Task: Create a due date automation trigger when advanced on, 2 hours before a card is due add basic with the green label.
Action: Mouse moved to (880, 277)
Screenshot: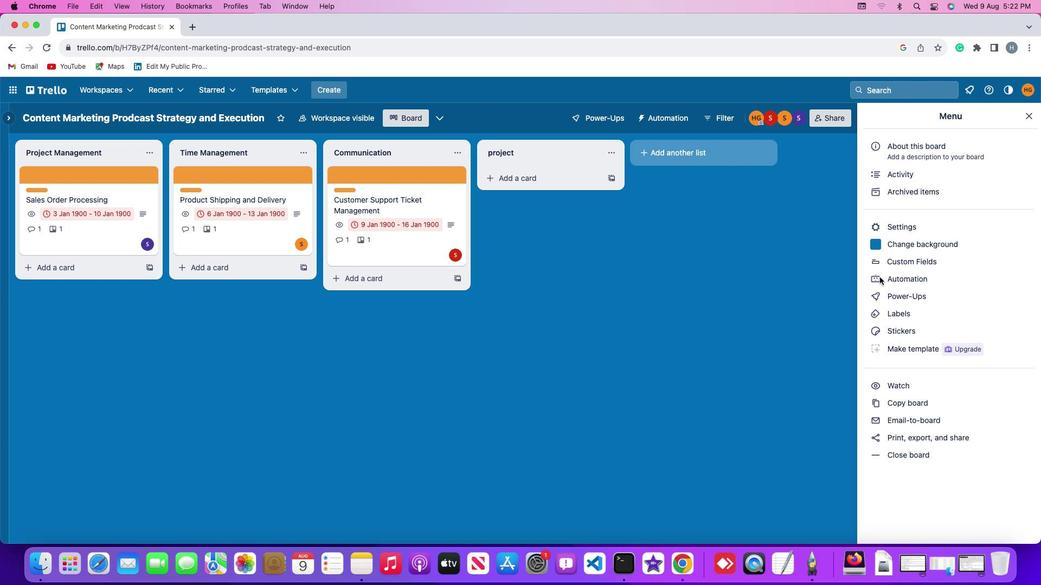 
Action: Mouse pressed left at (880, 277)
Screenshot: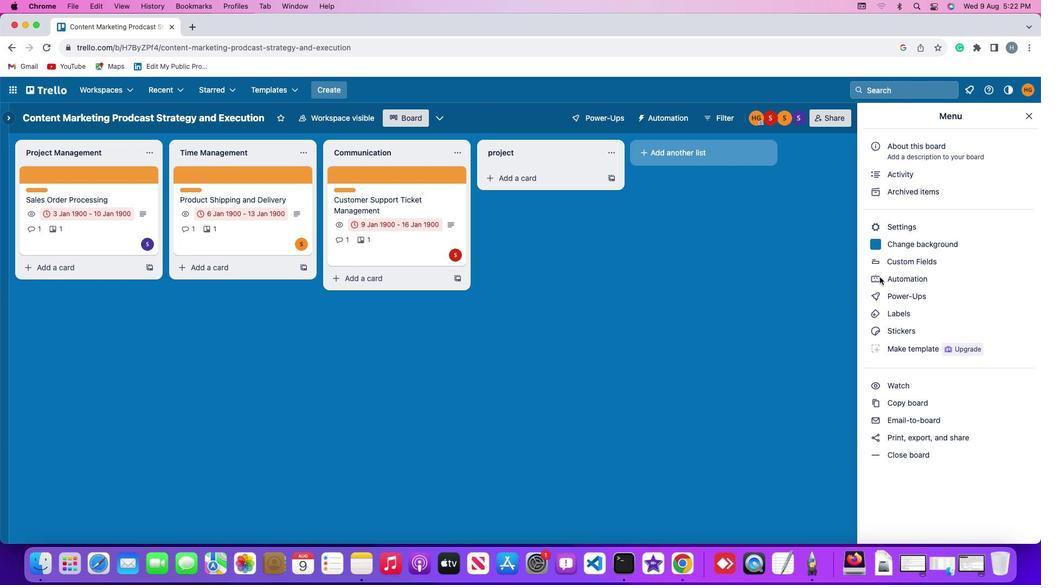 
Action: Mouse pressed left at (880, 277)
Screenshot: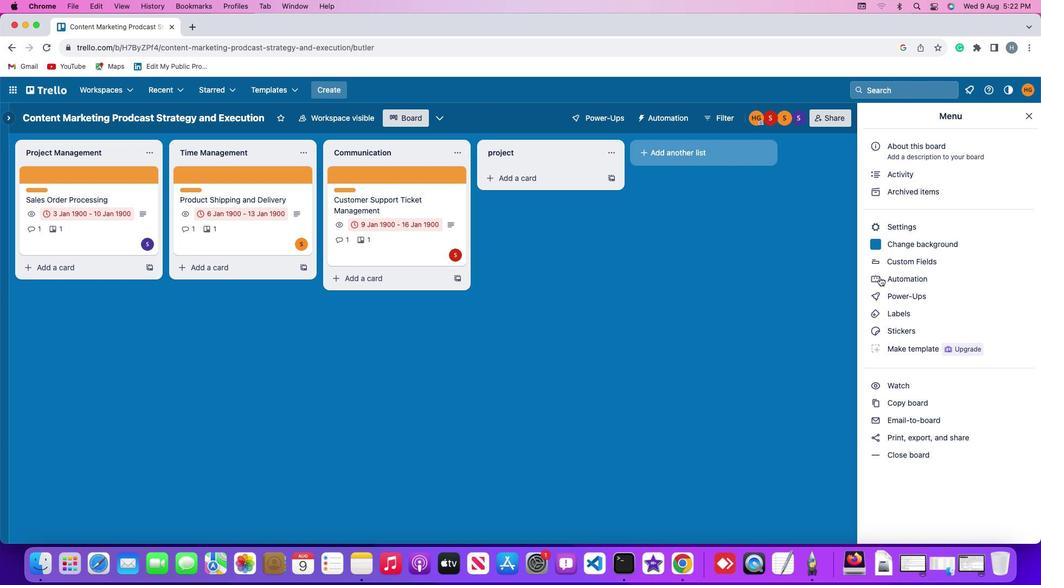 
Action: Mouse moved to (74, 259)
Screenshot: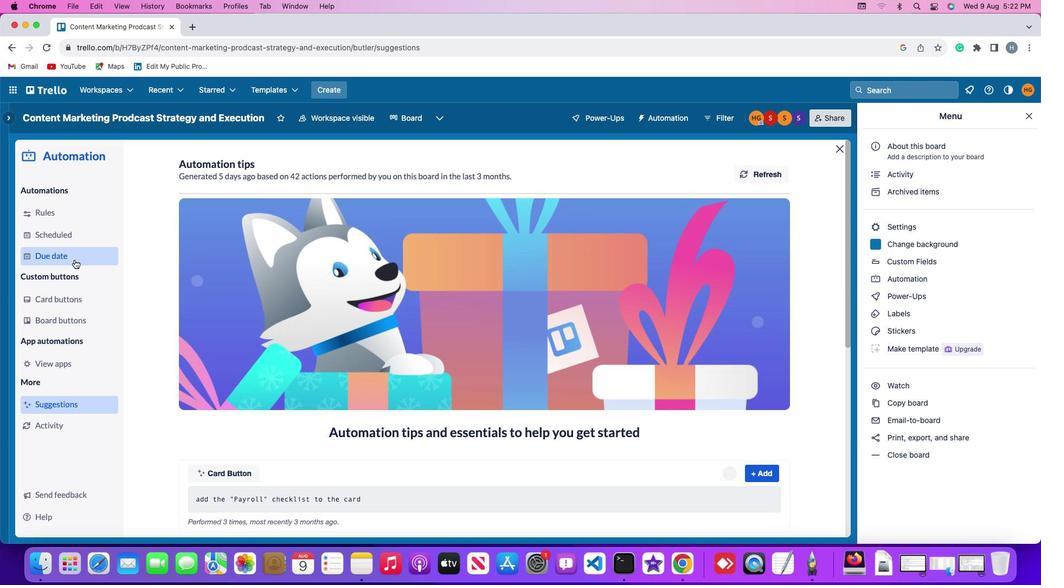 
Action: Mouse pressed left at (74, 259)
Screenshot: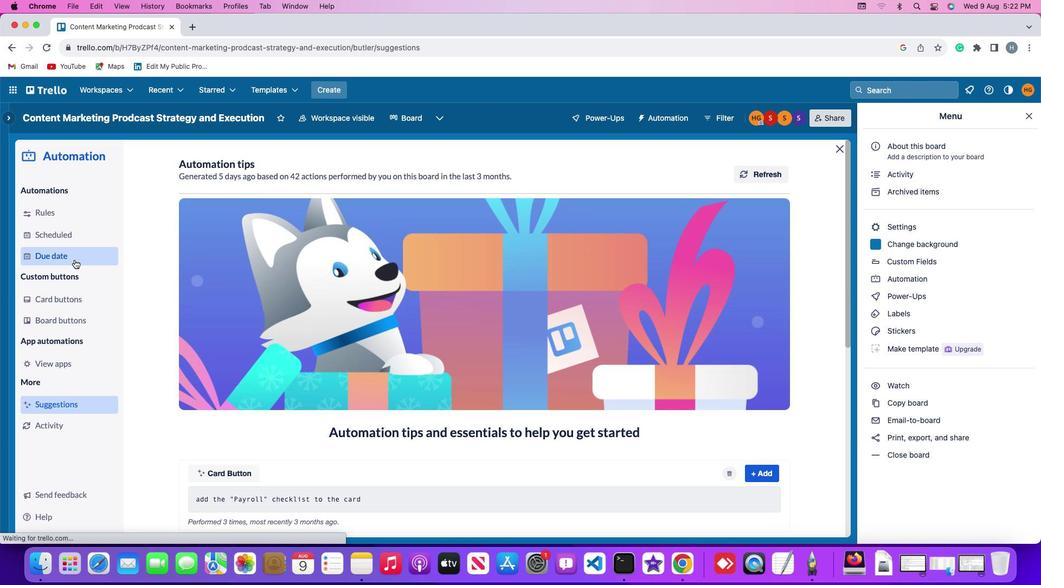 
Action: Mouse moved to (723, 167)
Screenshot: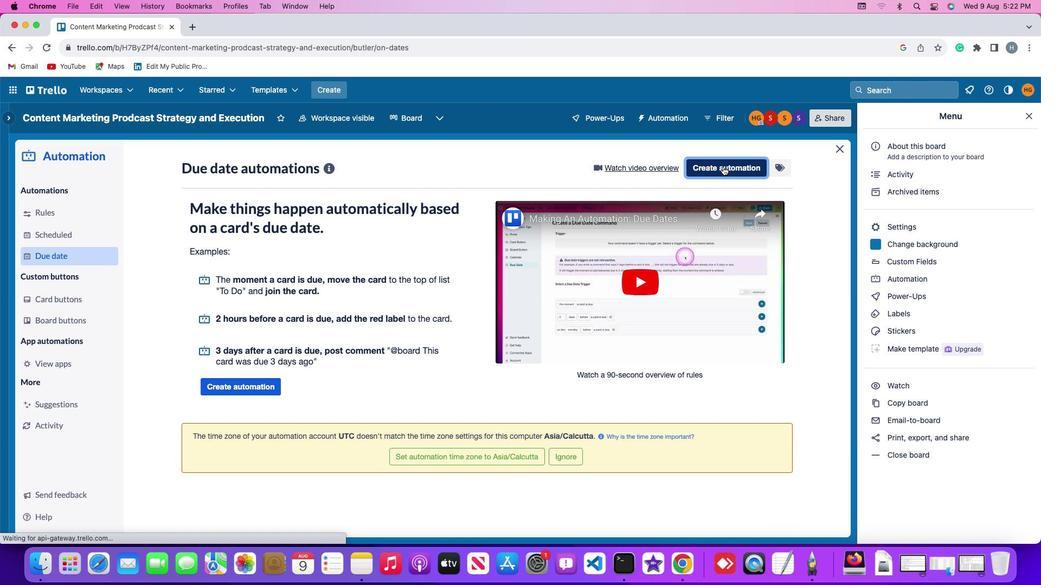 
Action: Mouse pressed left at (723, 167)
Screenshot: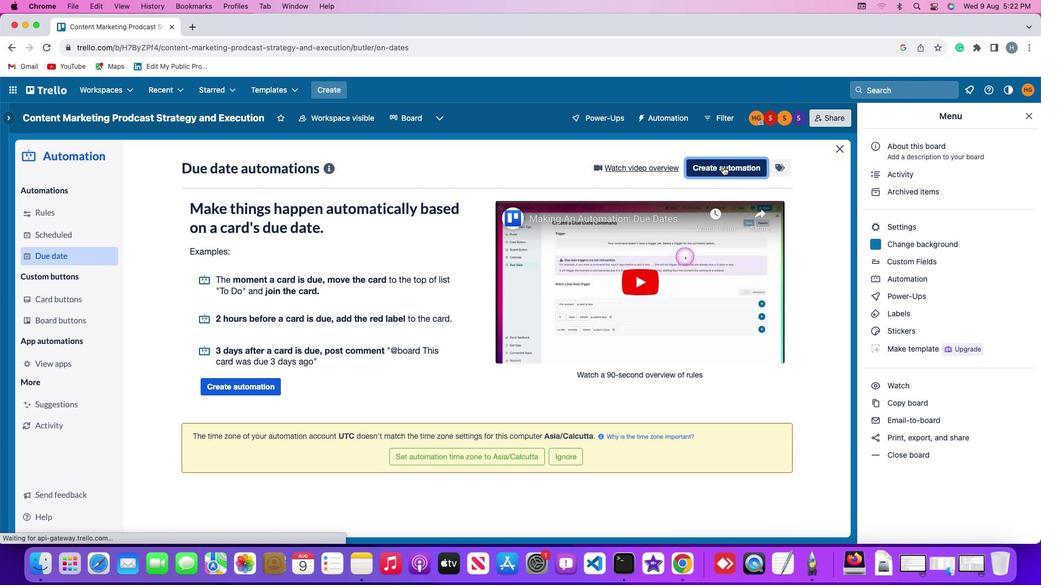 
Action: Mouse moved to (397, 272)
Screenshot: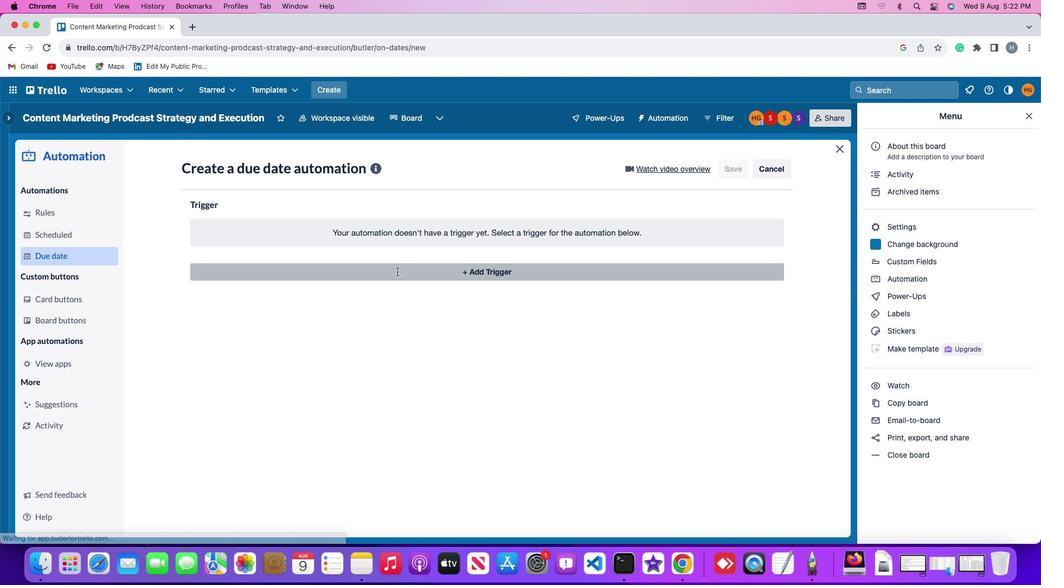 
Action: Mouse pressed left at (397, 272)
Screenshot: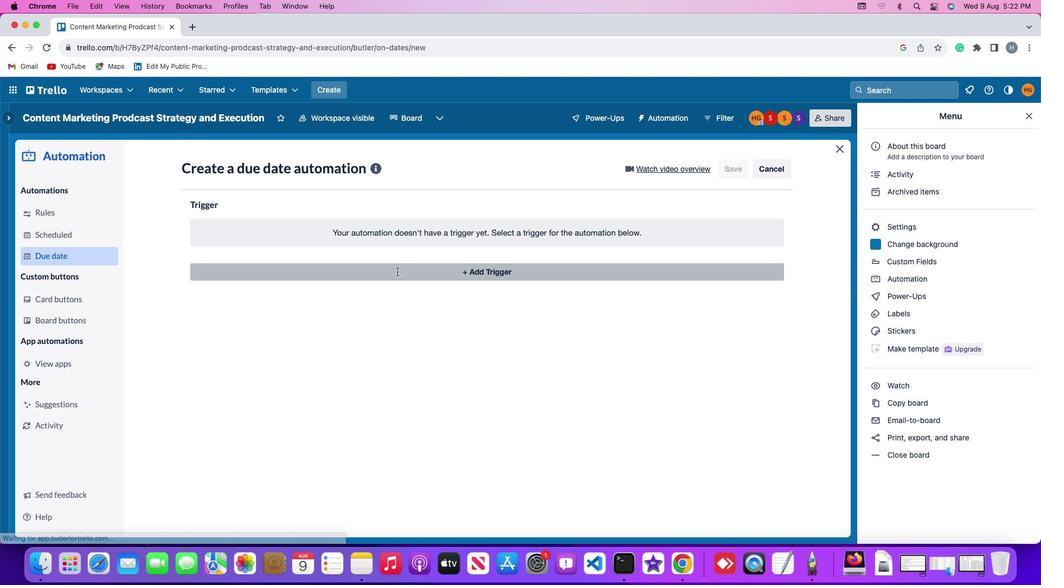 
Action: Mouse moved to (213, 438)
Screenshot: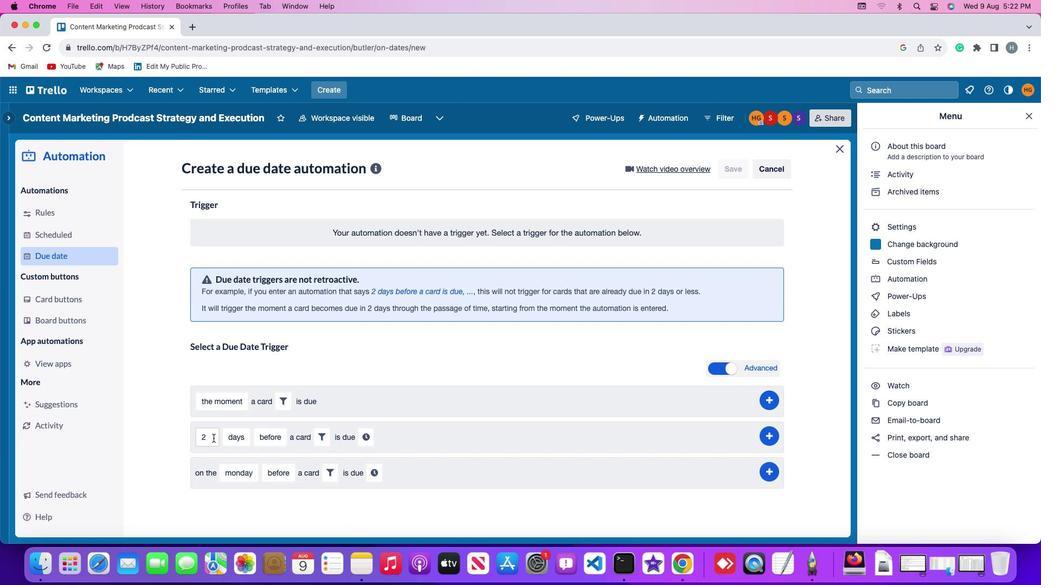 
Action: Mouse pressed left at (213, 438)
Screenshot: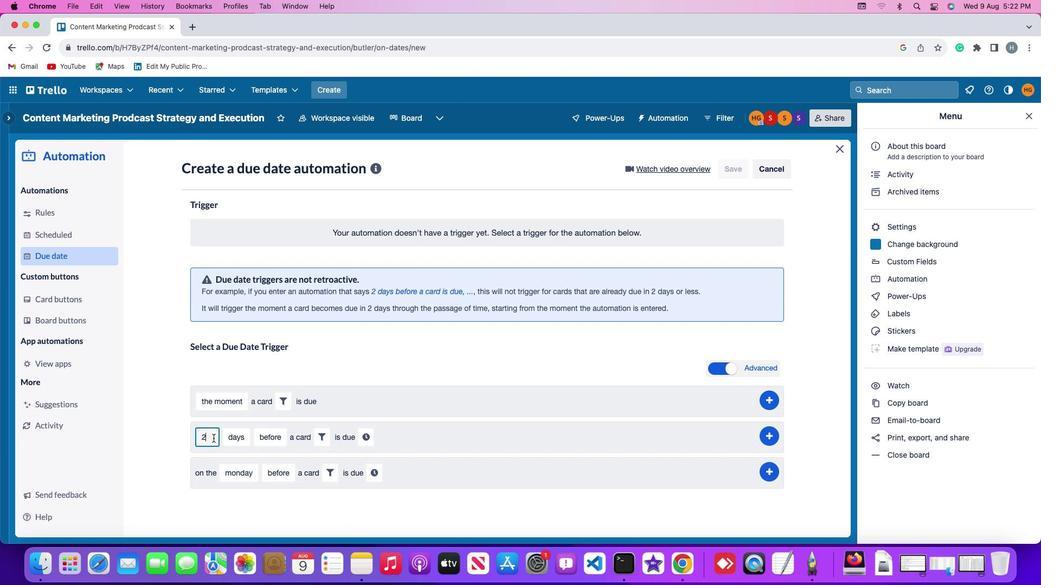 
Action: Mouse moved to (213, 438)
Screenshot: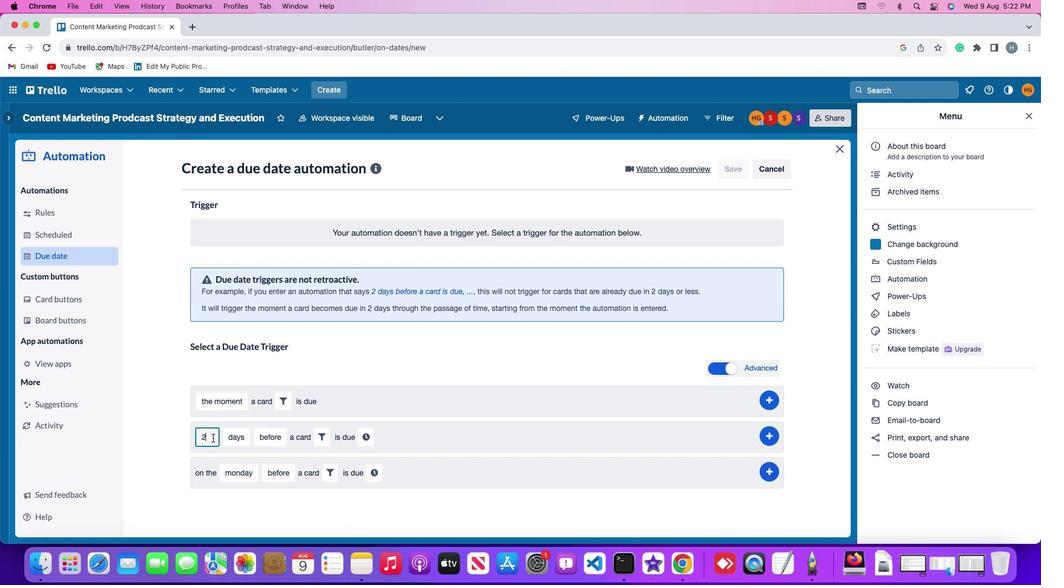 
Action: Key pressed Key.backspace'2'
Screenshot: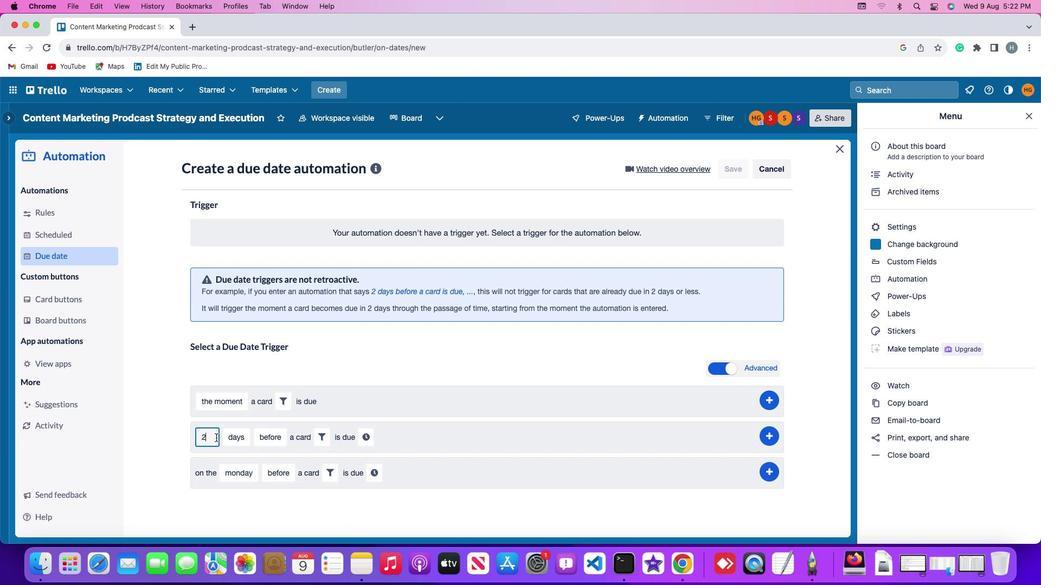 
Action: Mouse moved to (234, 439)
Screenshot: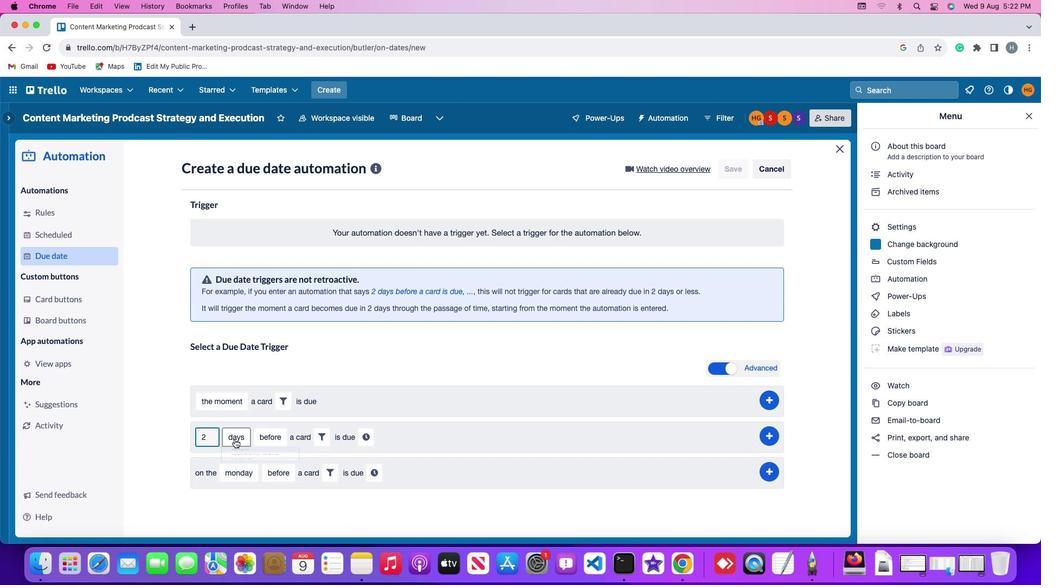 
Action: Mouse pressed left at (234, 439)
Screenshot: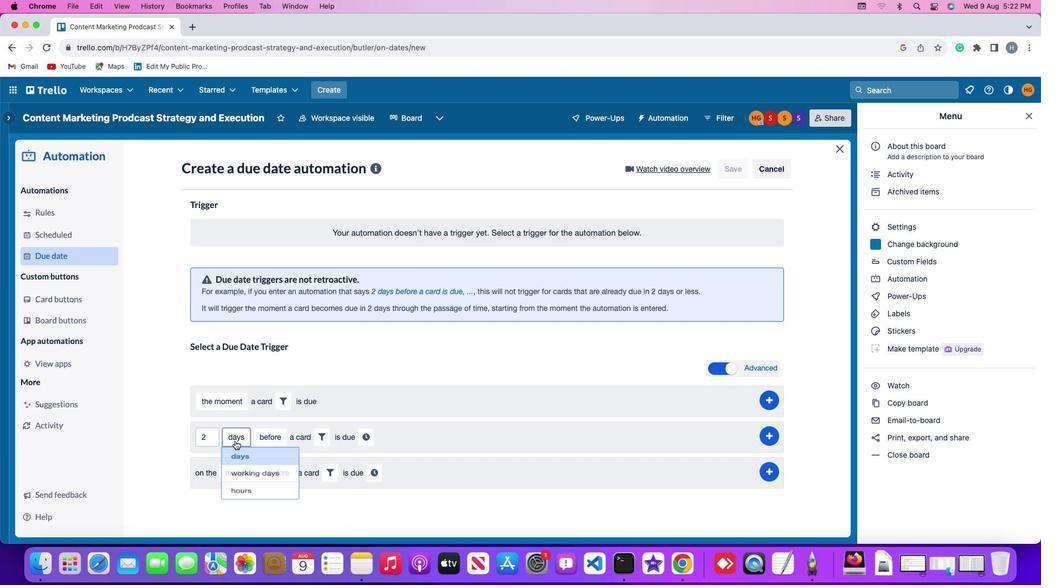 
Action: Mouse moved to (235, 496)
Screenshot: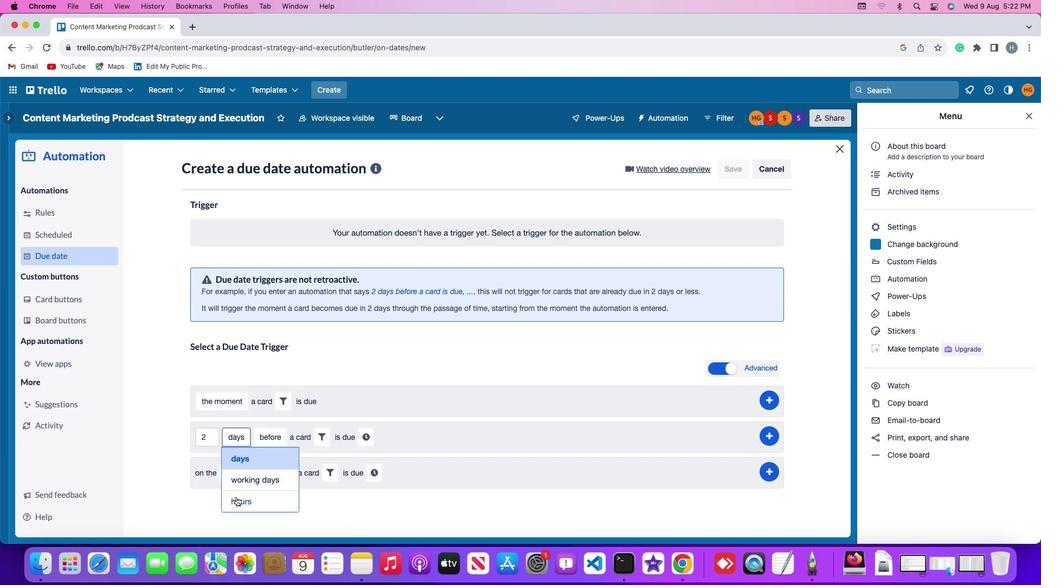 
Action: Mouse pressed left at (235, 496)
Screenshot: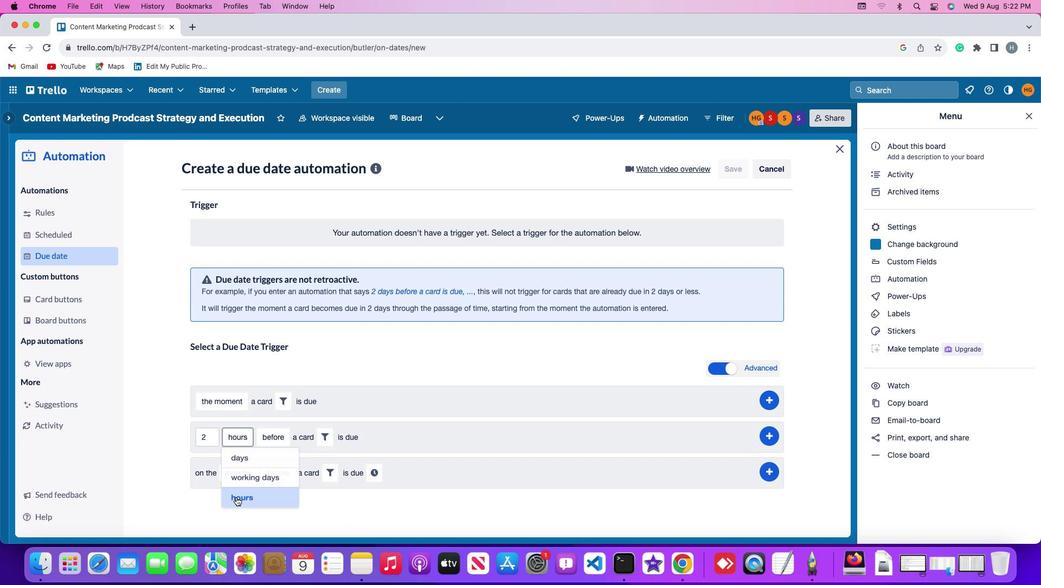 
Action: Mouse moved to (281, 435)
Screenshot: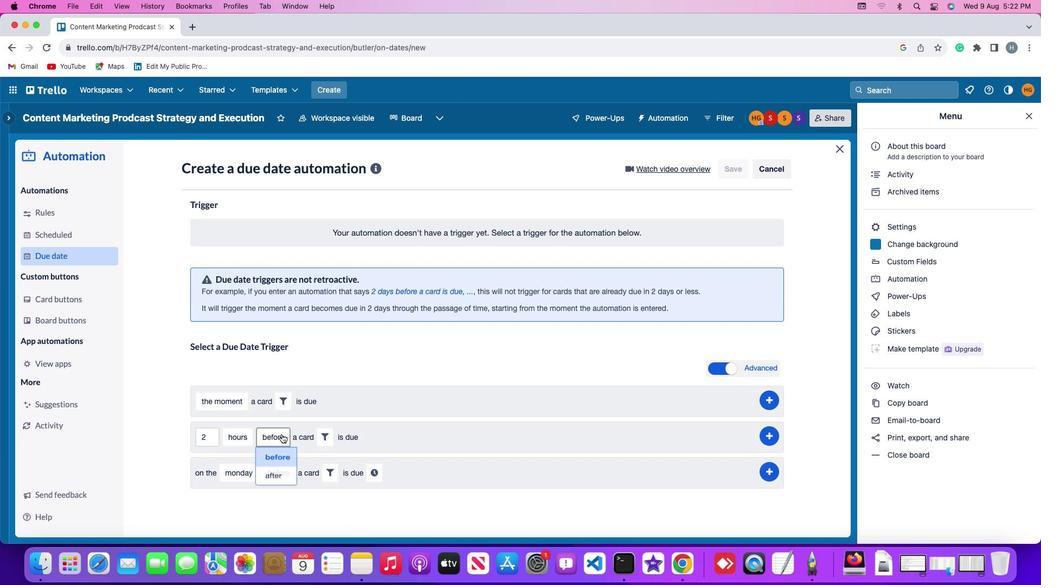 
Action: Mouse pressed left at (281, 435)
Screenshot: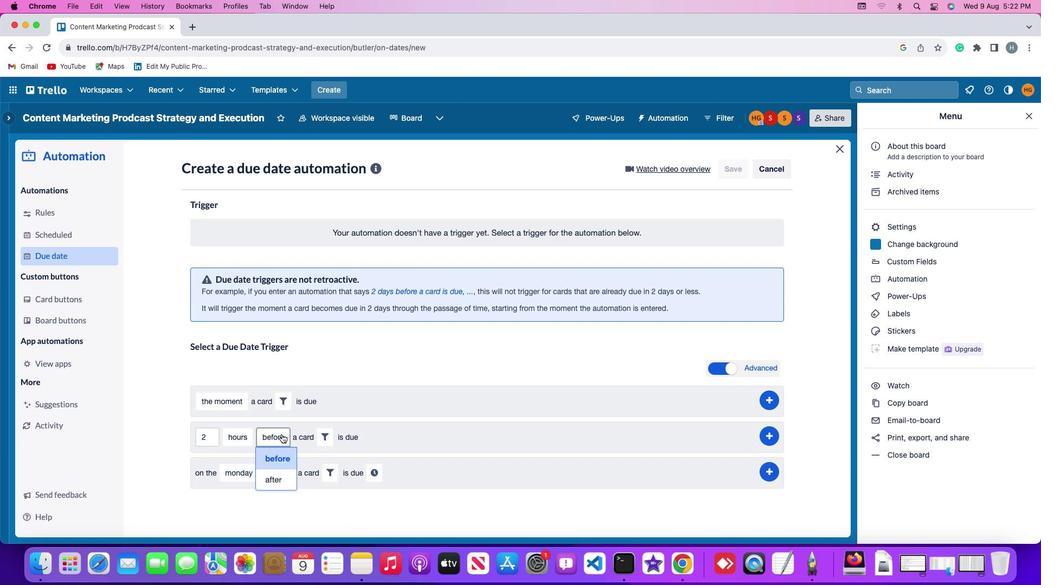 
Action: Mouse moved to (278, 460)
Screenshot: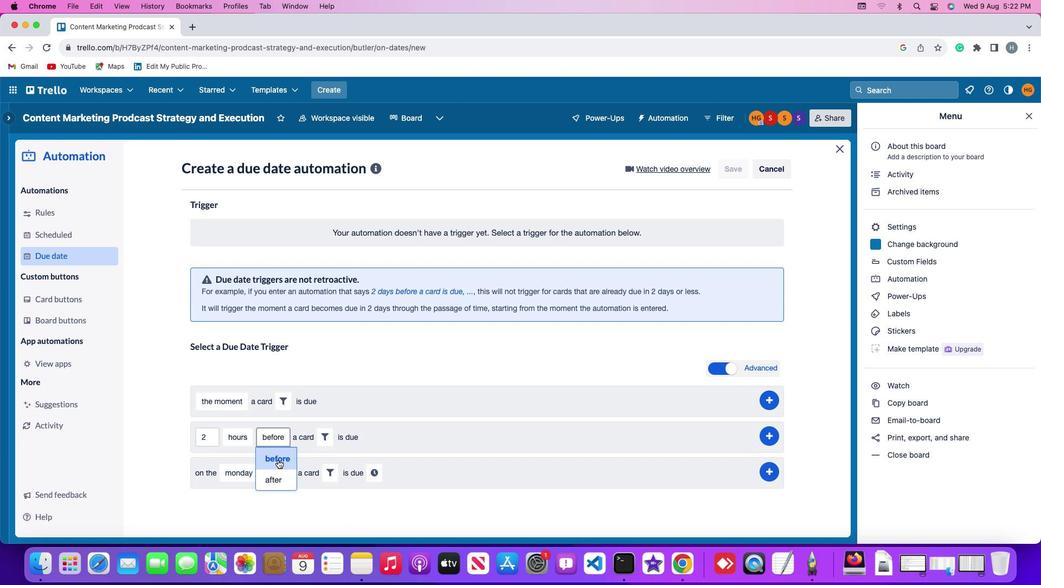 
Action: Mouse pressed left at (278, 460)
Screenshot: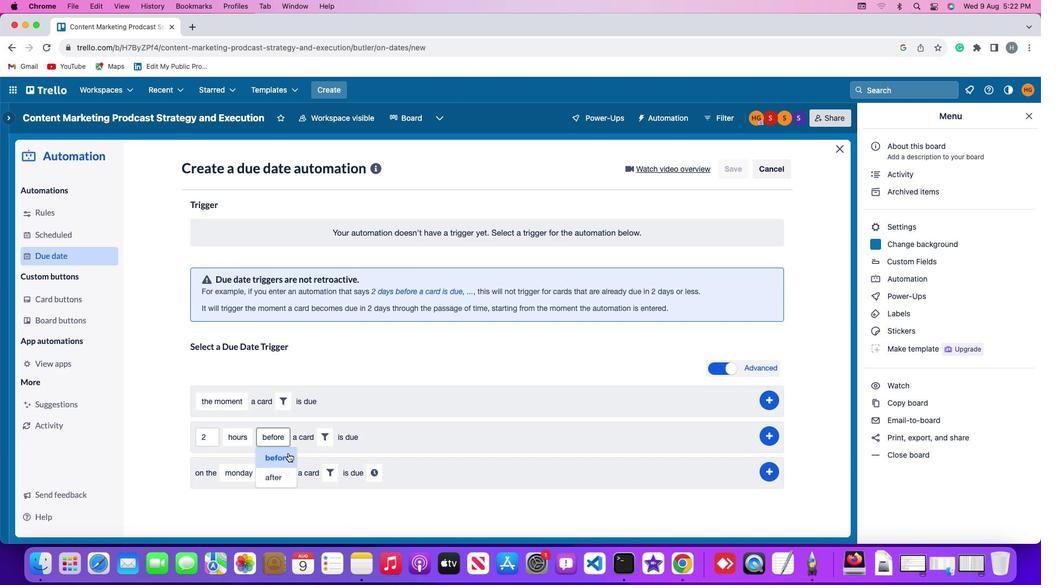
Action: Mouse moved to (317, 438)
Screenshot: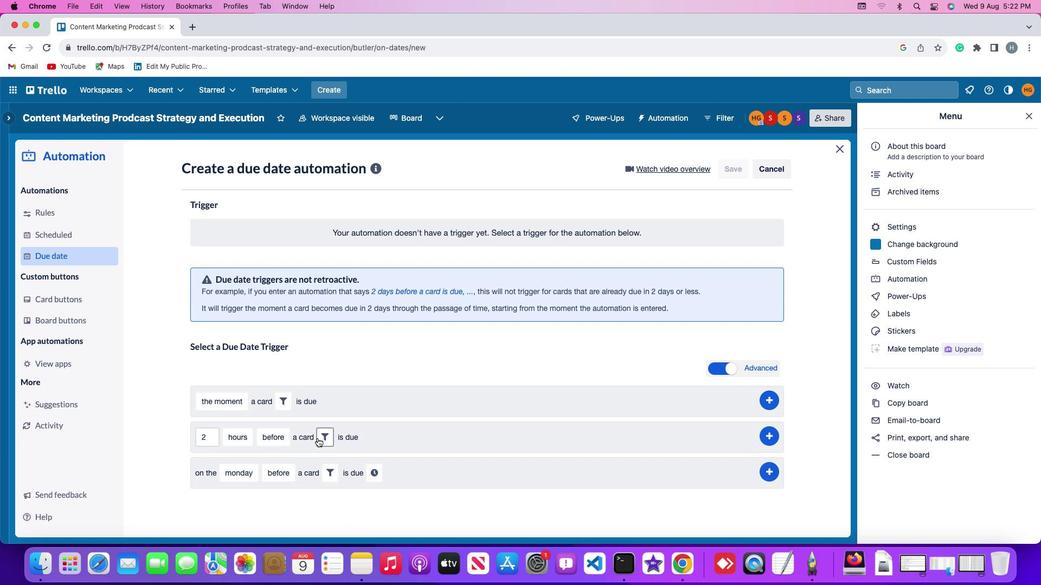 
Action: Mouse pressed left at (317, 438)
Screenshot: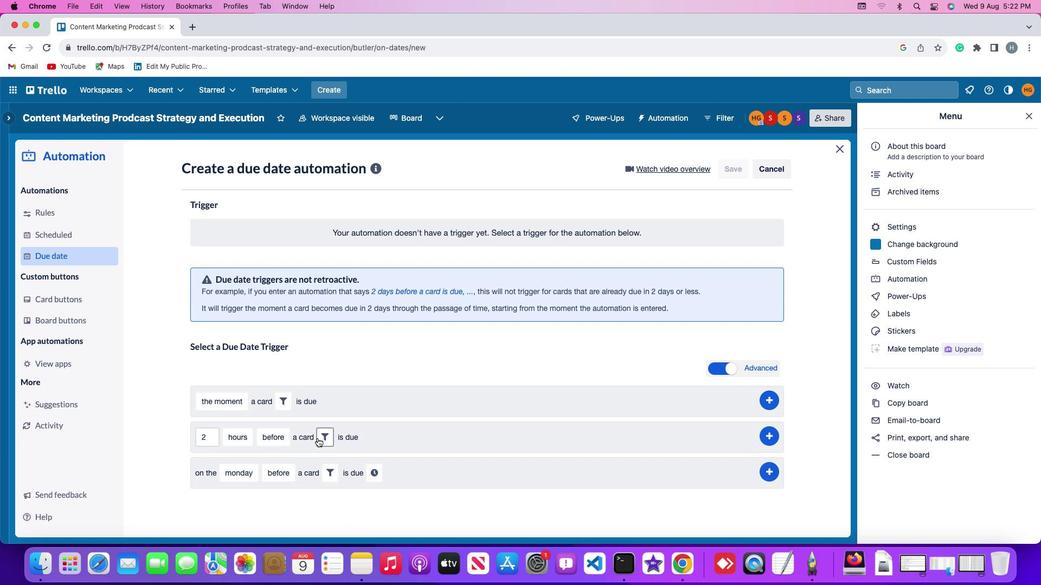 
Action: Mouse moved to (314, 486)
Screenshot: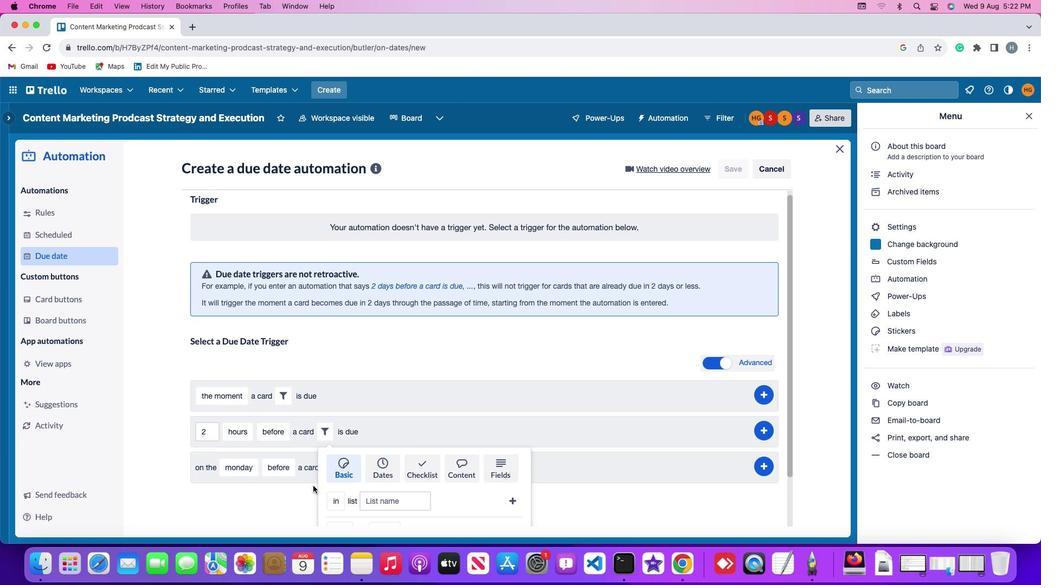 
Action: Mouse scrolled (314, 486) with delta (0, 0)
Screenshot: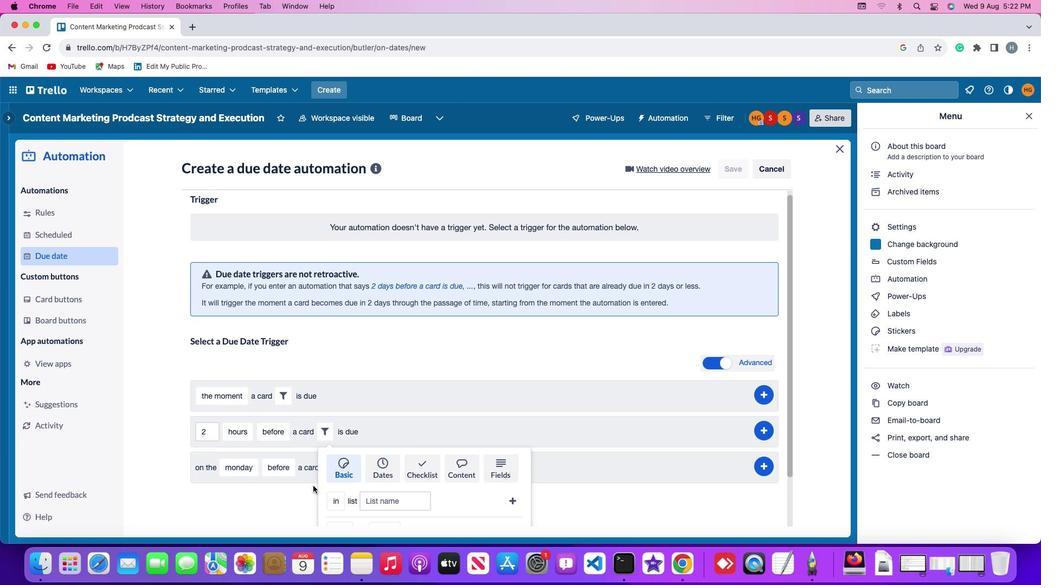 
Action: Mouse moved to (314, 486)
Screenshot: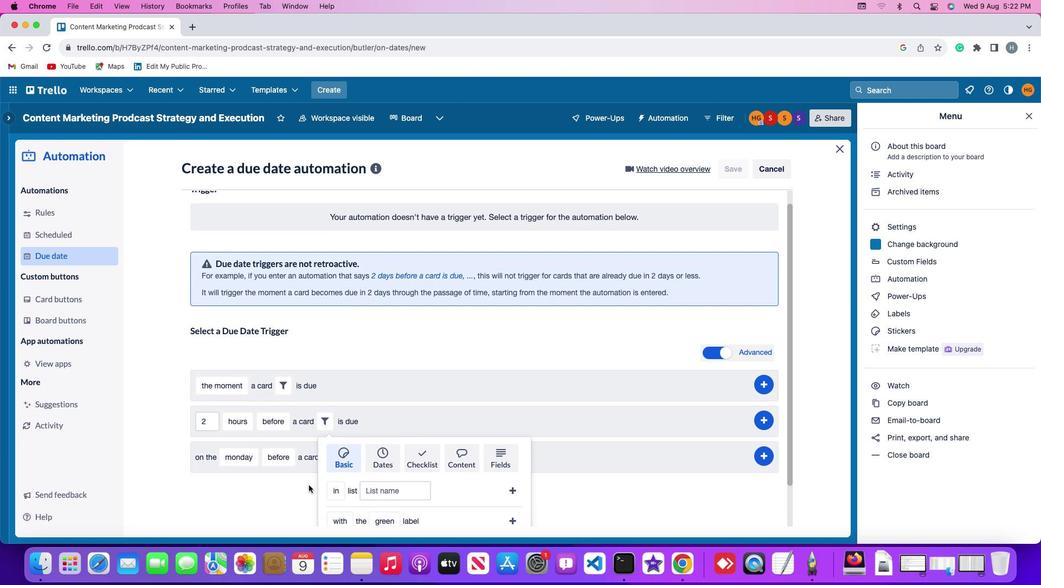 
Action: Mouse scrolled (314, 486) with delta (0, 0)
Screenshot: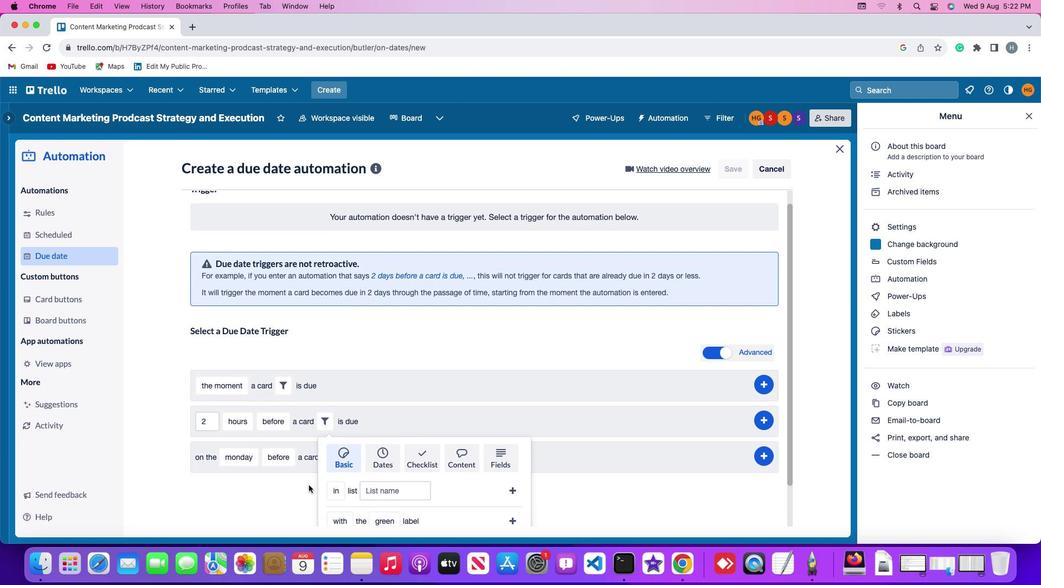 
Action: Mouse scrolled (314, 486) with delta (0, -1)
Screenshot: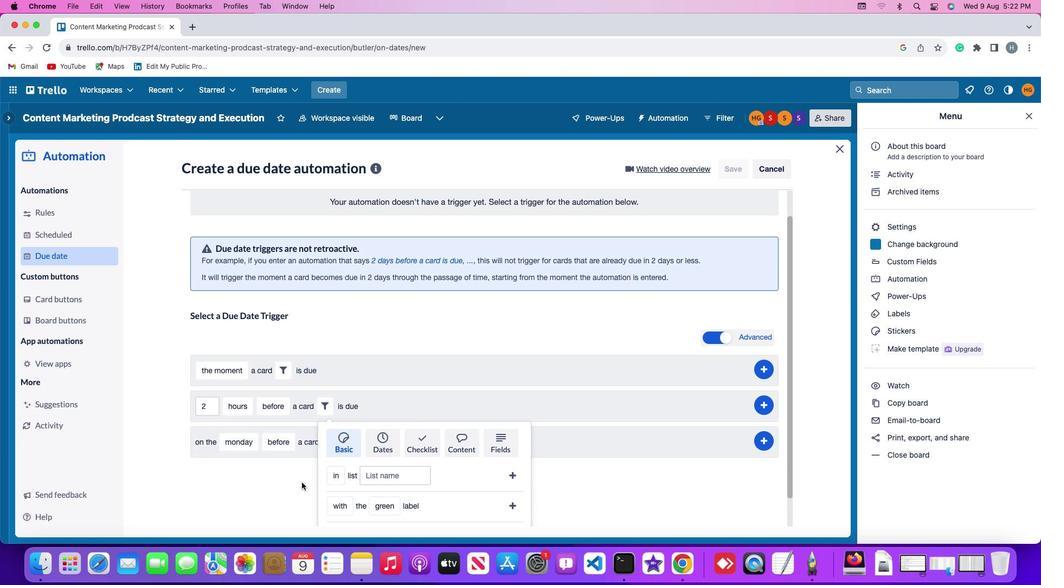 
Action: Mouse moved to (309, 485)
Screenshot: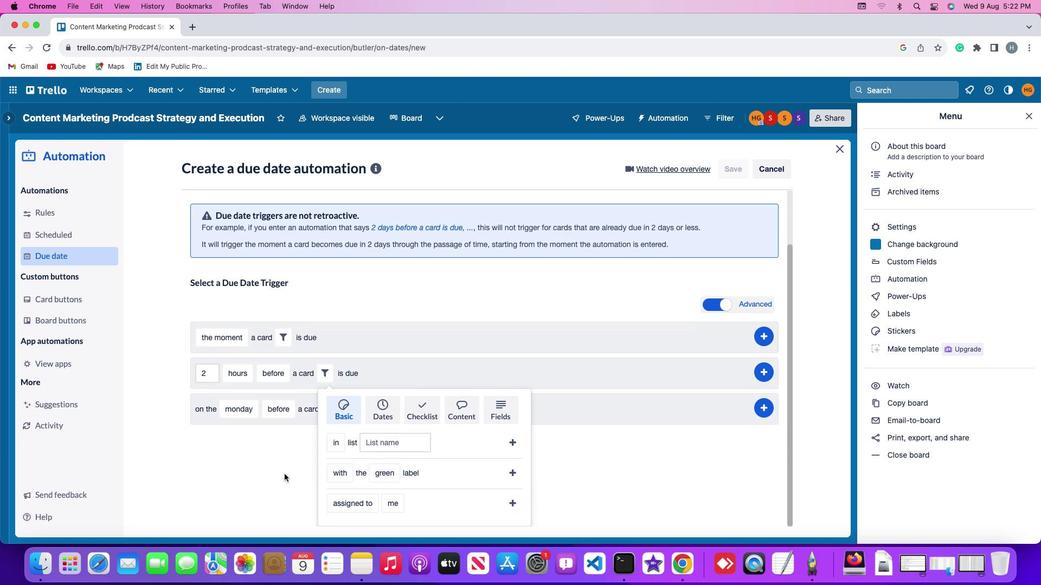 
Action: Mouse scrolled (309, 485) with delta (0, -1)
Screenshot: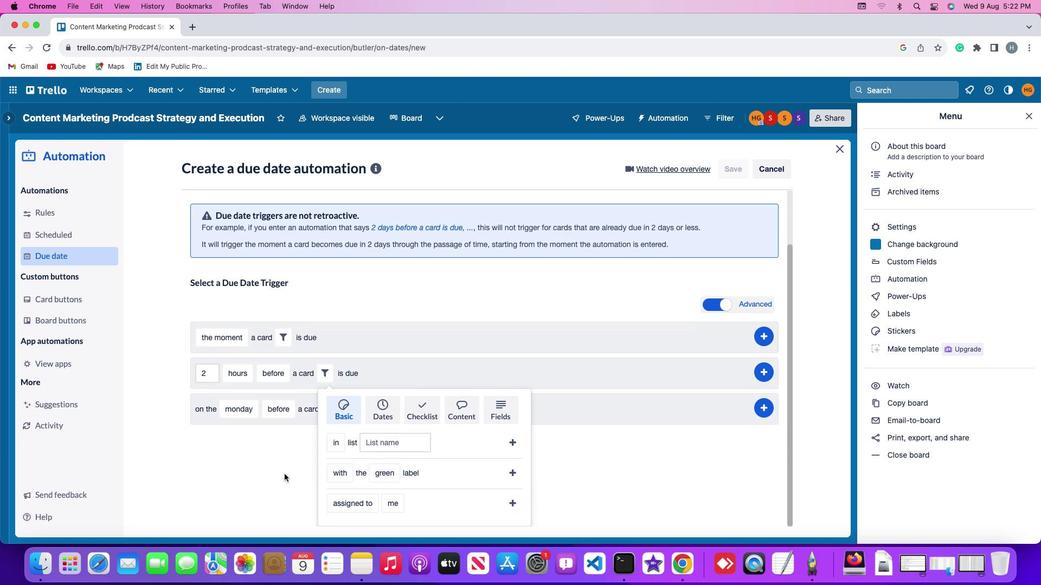 
Action: Mouse moved to (334, 473)
Screenshot: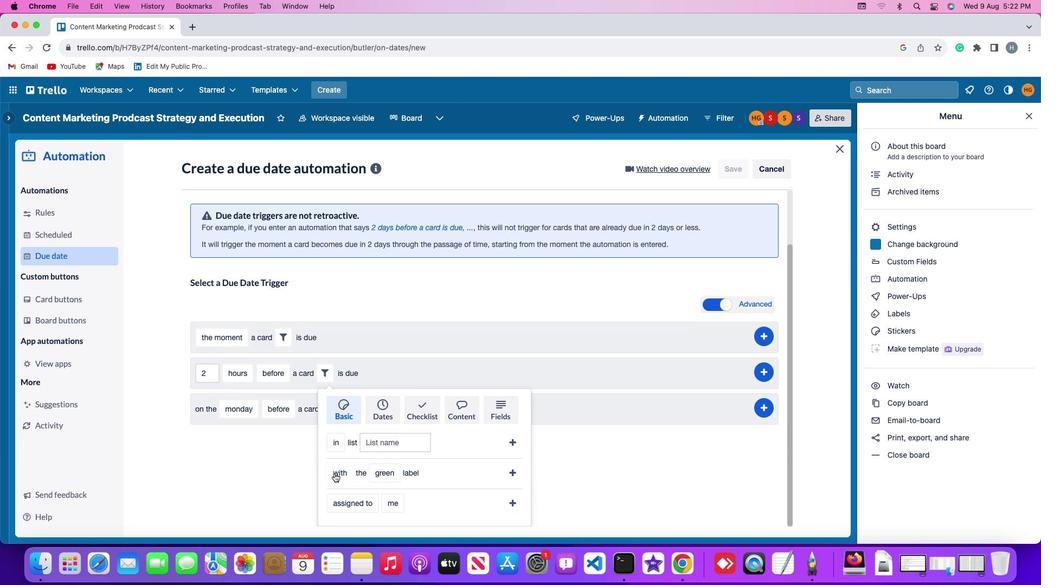 
Action: Mouse pressed left at (334, 473)
Screenshot: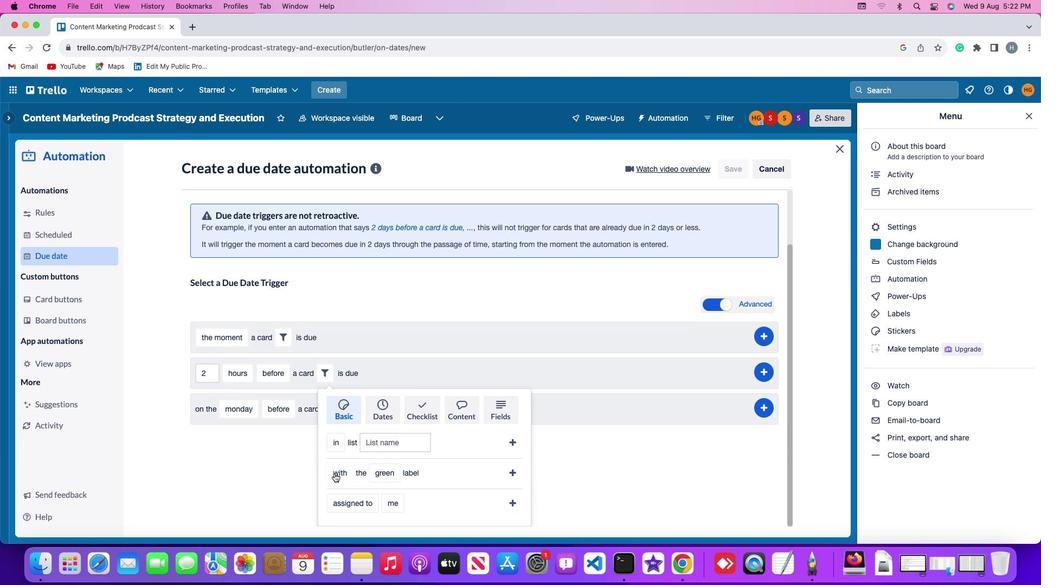 
Action: Mouse moved to (352, 416)
Screenshot: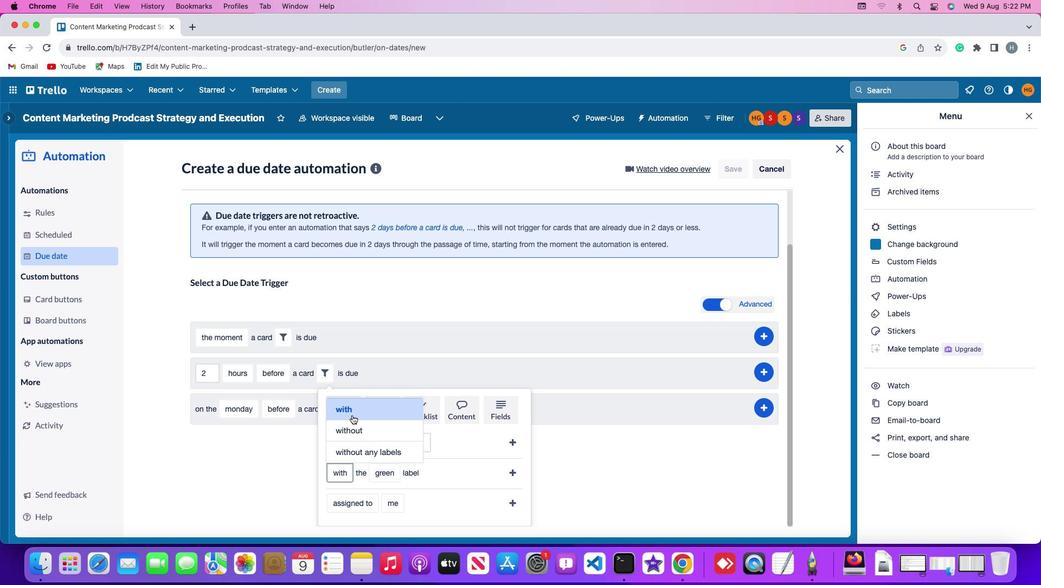 
Action: Mouse pressed left at (352, 416)
Screenshot: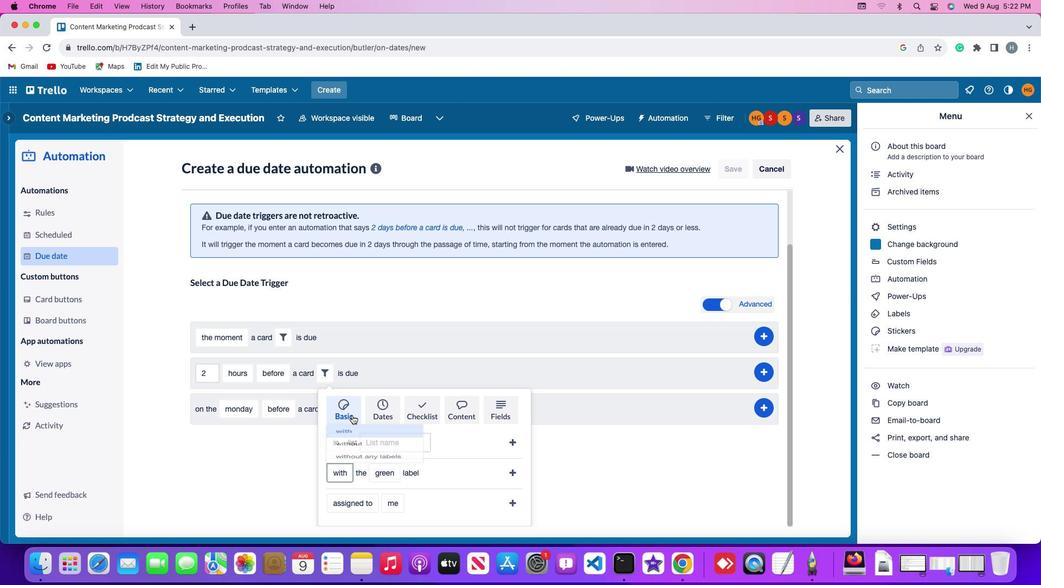 
Action: Mouse moved to (383, 476)
Screenshot: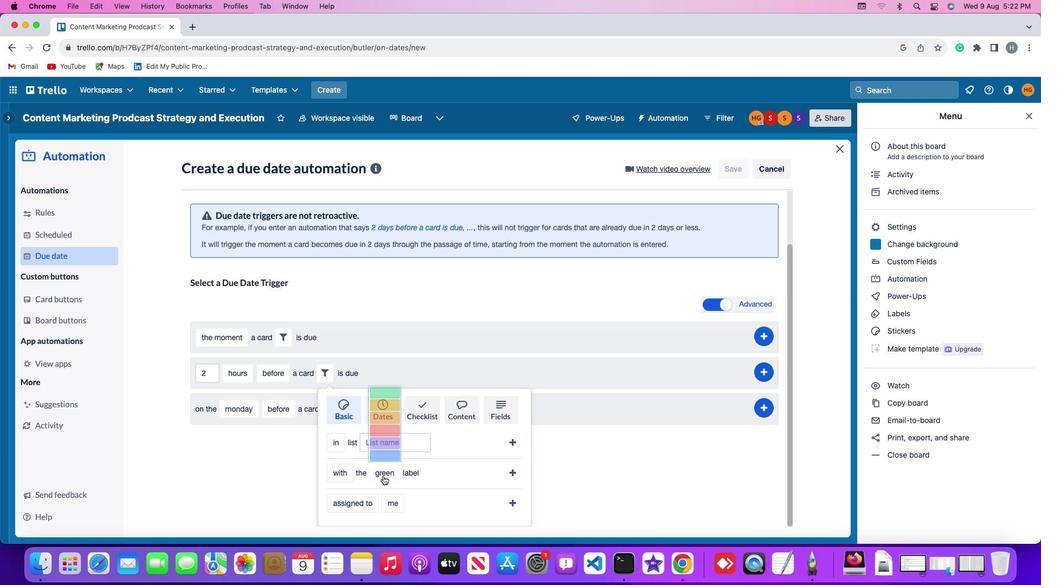 
Action: Mouse pressed left at (383, 476)
Screenshot: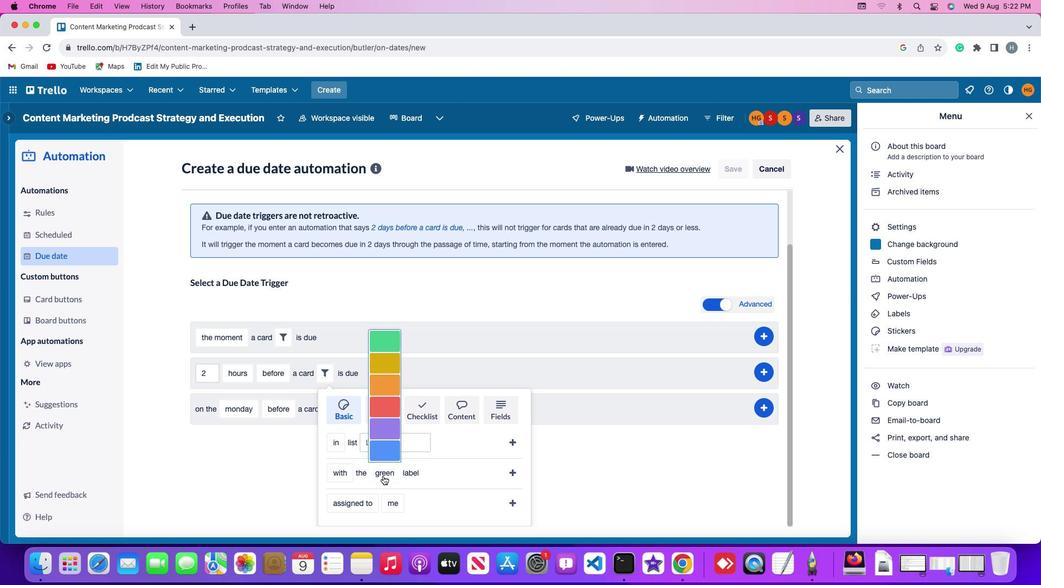 
Action: Mouse moved to (387, 335)
Screenshot: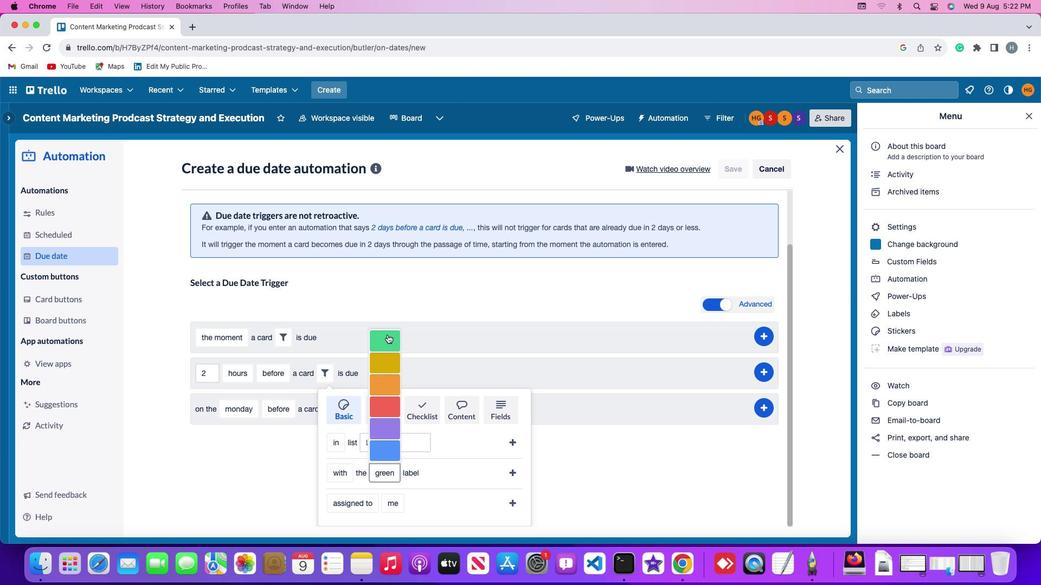 
Action: Mouse pressed left at (387, 335)
Screenshot: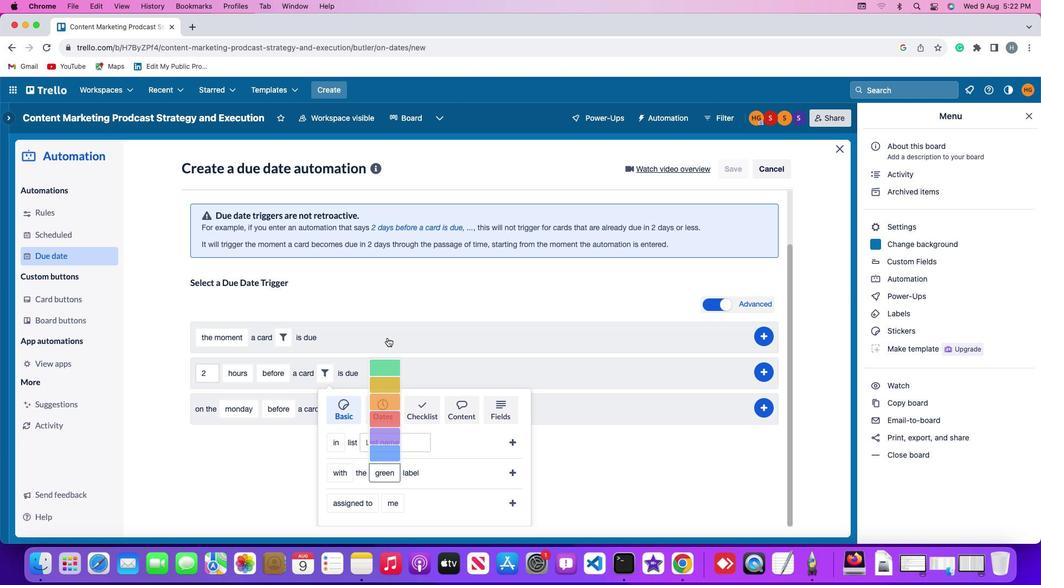 
Action: Mouse moved to (512, 471)
Screenshot: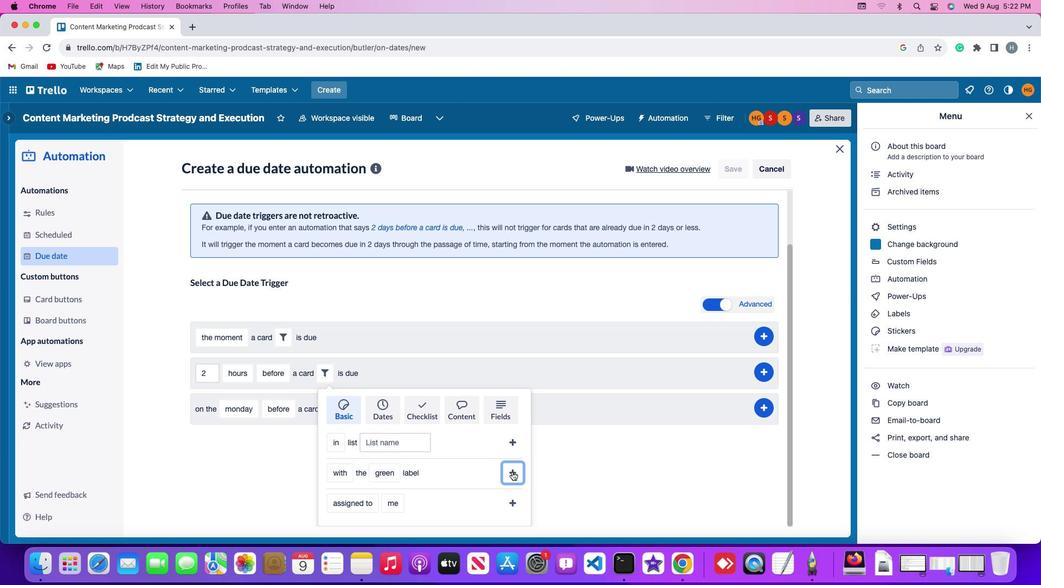 
Action: Mouse pressed left at (512, 471)
Screenshot: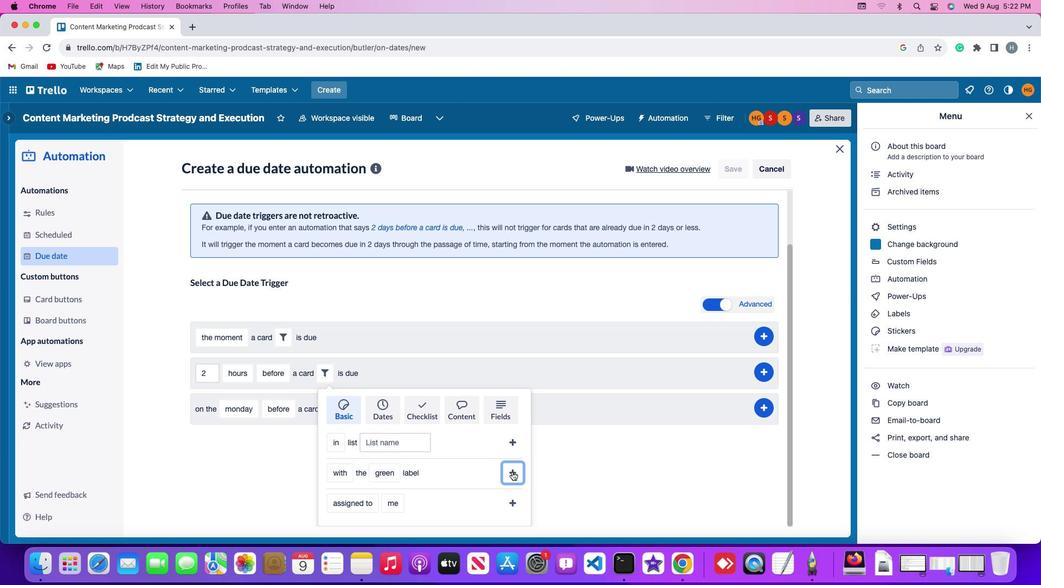 
Action: Mouse moved to (770, 435)
Screenshot: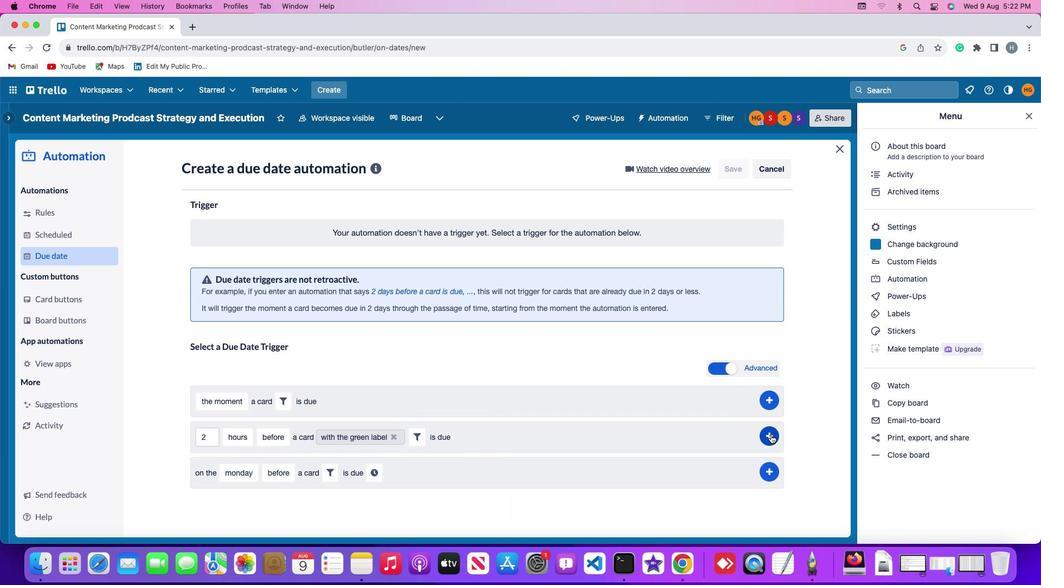 
Action: Mouse pressed left at (770, 435)
Screenshot: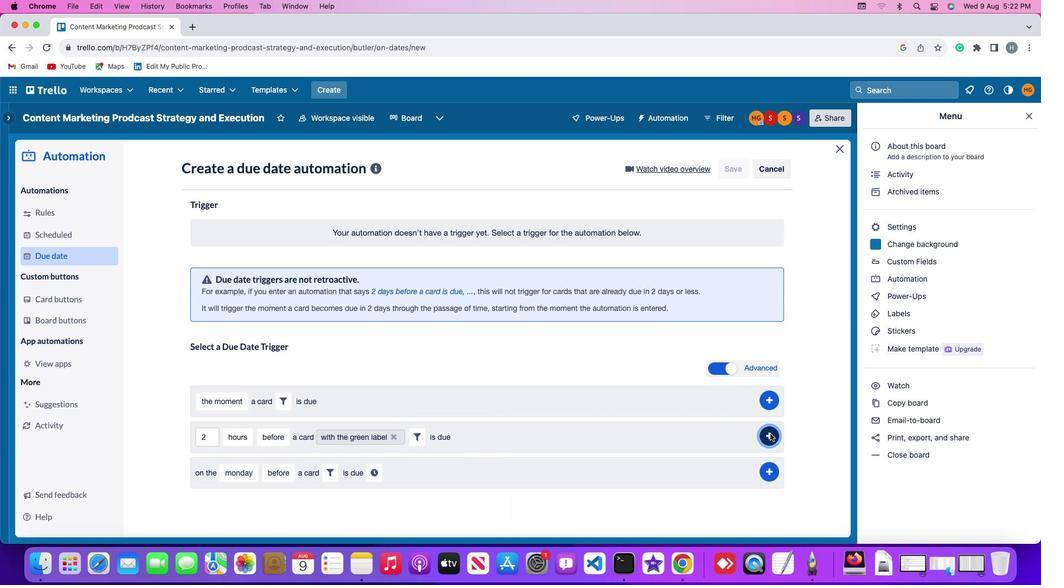 
Action: Mouse moved to (802, 334)
Screenshot: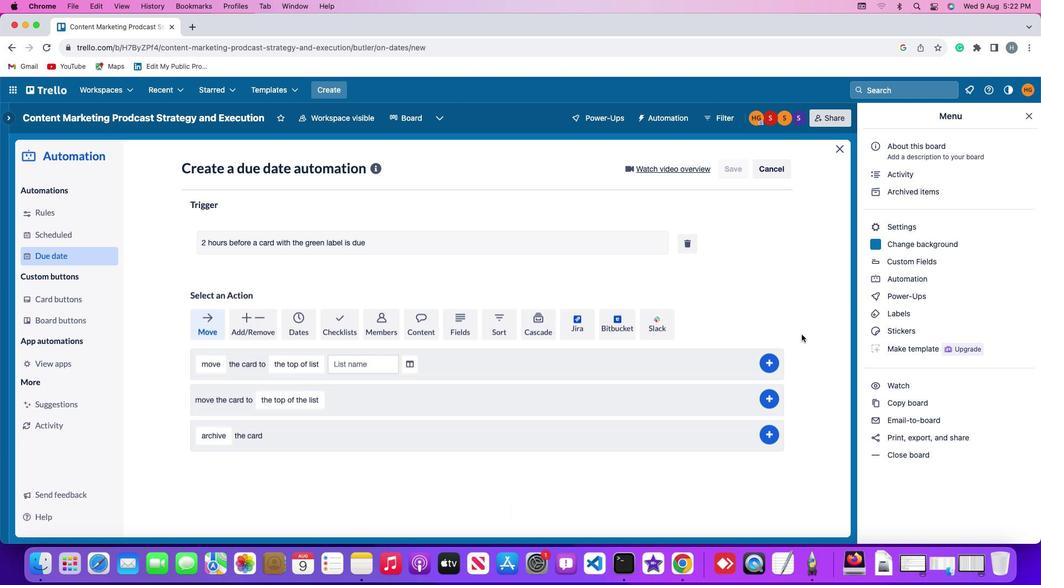 
